 Task: Create a sub task Release to Production / Go Live for the task  Add support for video conferencing to the web application in the project TrackForge , assign it to team member softage.8@softage.net and update the status of the sub task to  Completed , set the priority of the sub task to High.
Action: Mouse moved to (92, 473)
Screenshot: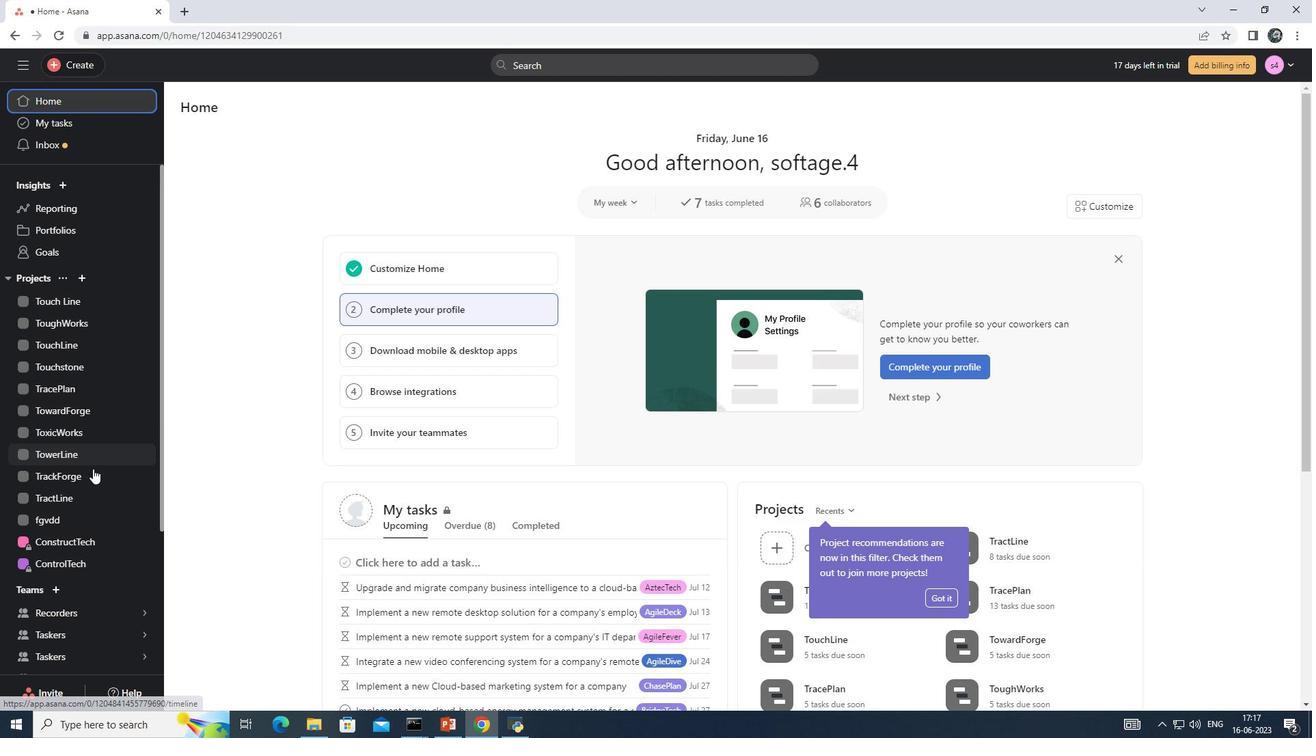 
Action: Mouse pressed left at (92, 473)
Screenshot: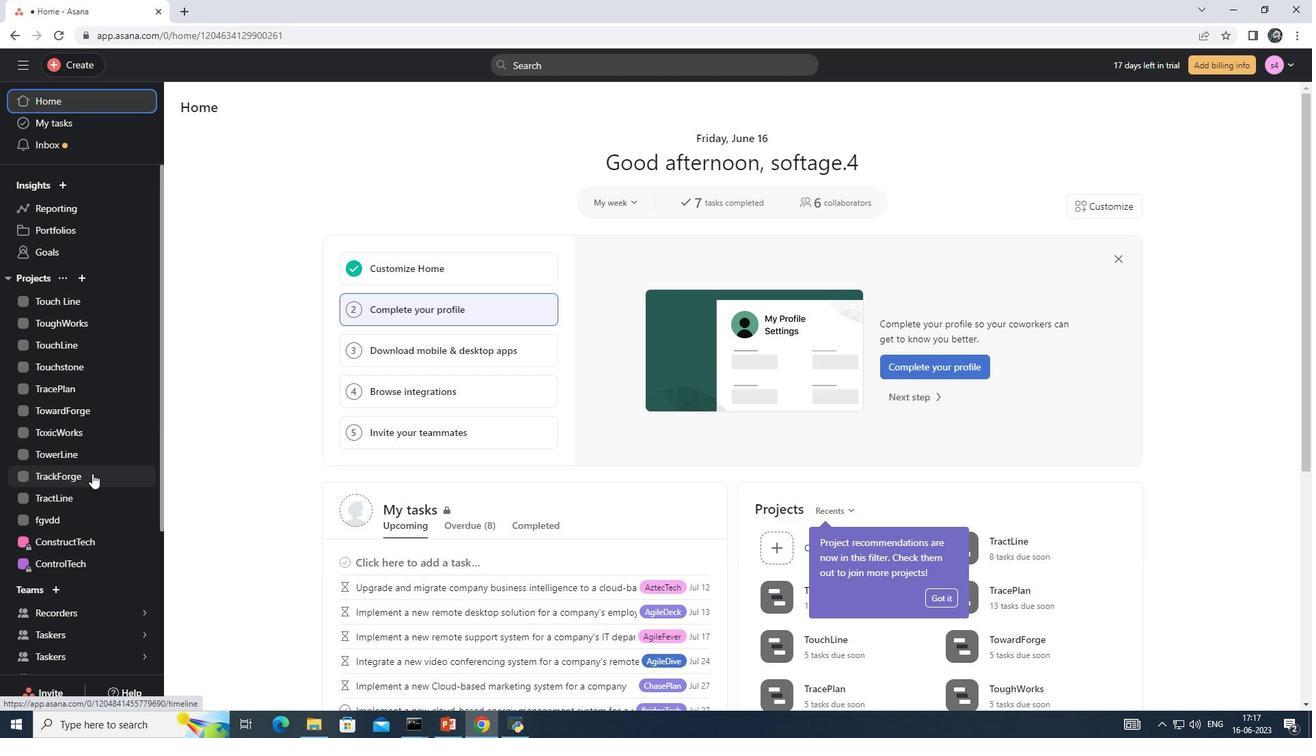 
Action: Mouse moved to (566, 299)
Screenshot: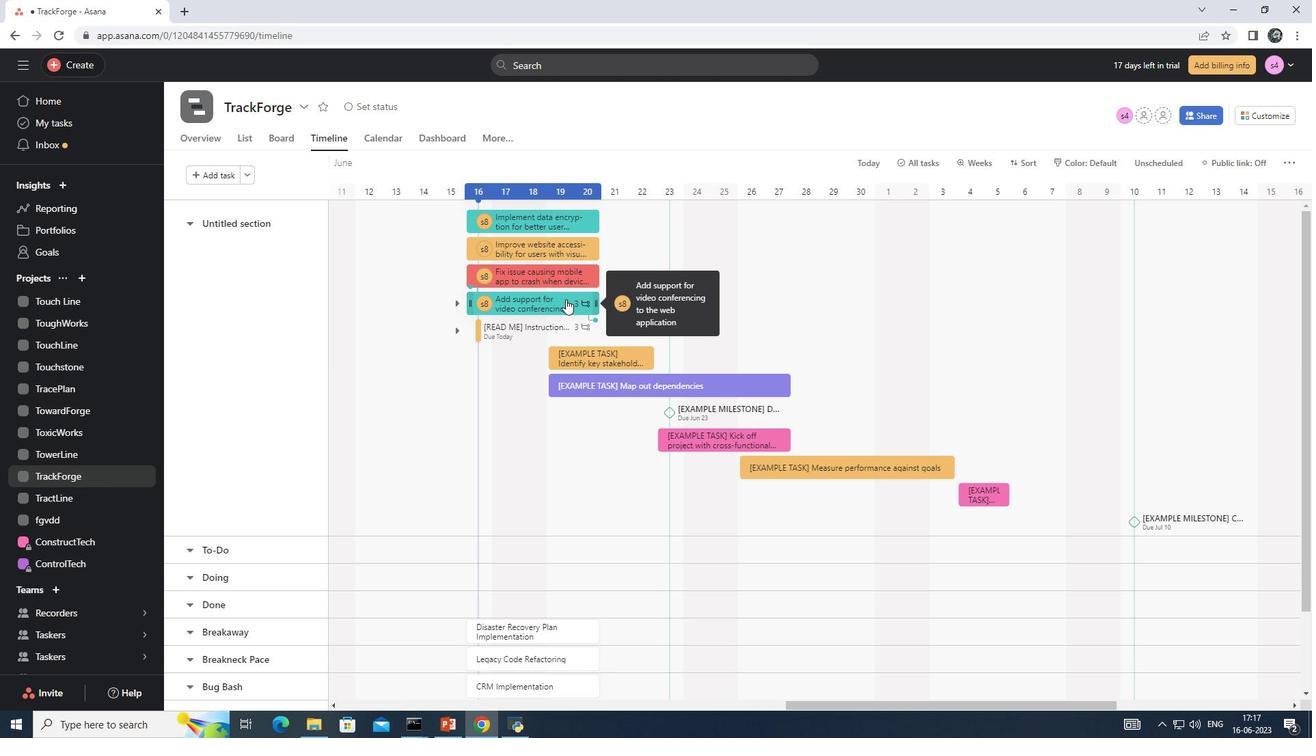 
Action: Mouse pressed left at (566, 299)
Screenshot: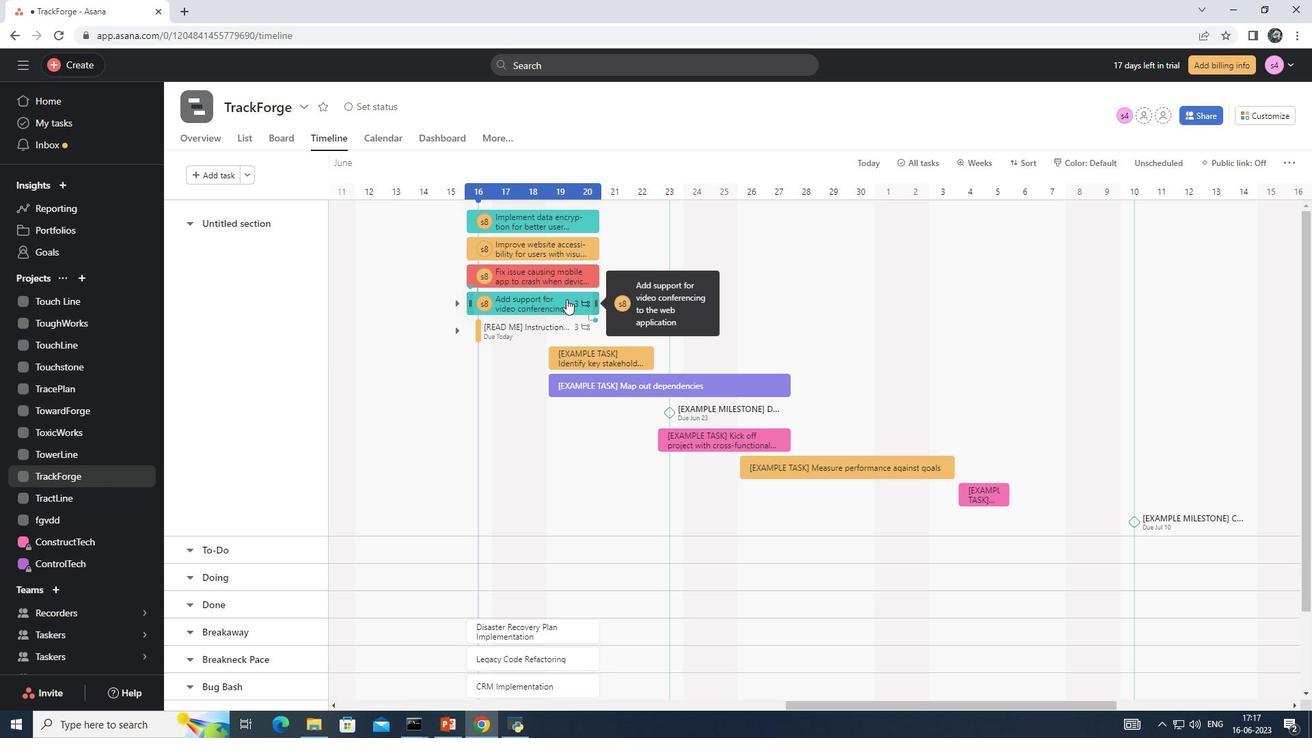 
Action: Mouse moved to (1058, 453)
Screenshot: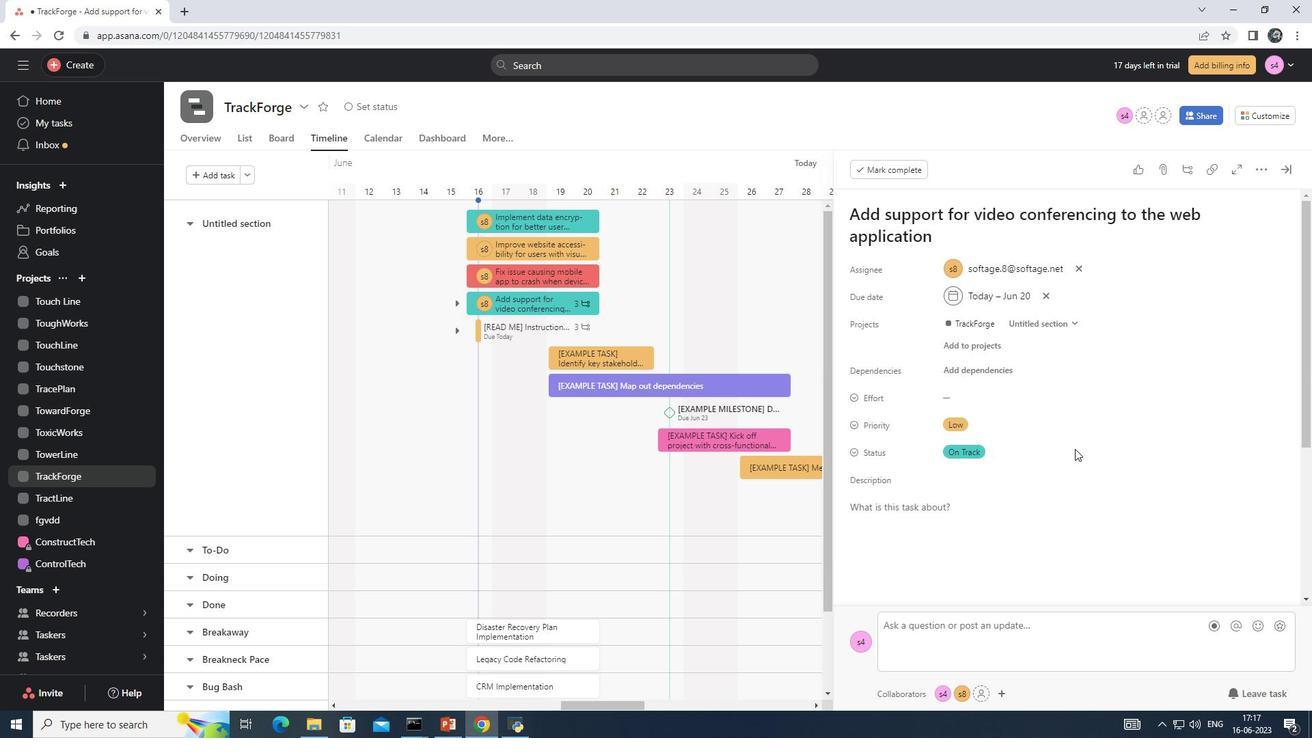 
Action: Mouse scrolled (1059, 451) with delta (0, 0)
Screenshot: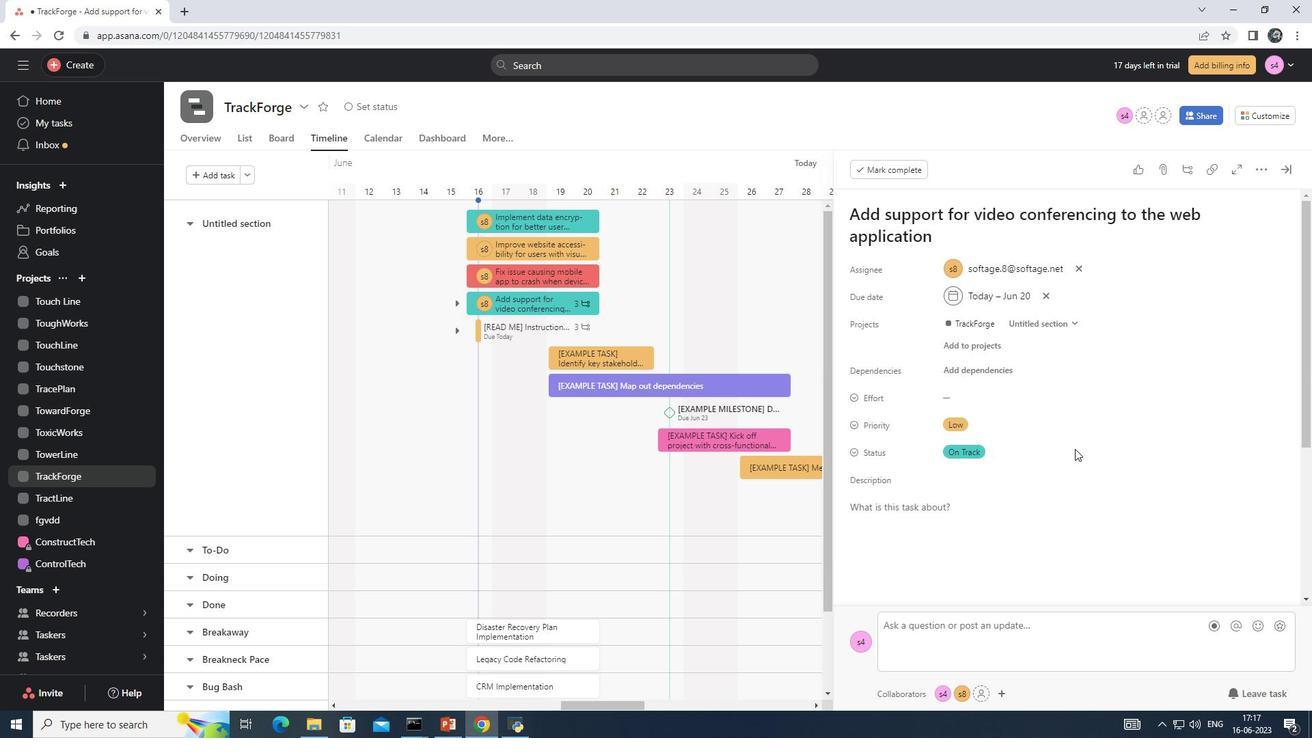 
Action: Mouse moved to (1053, 456)
Screenshot: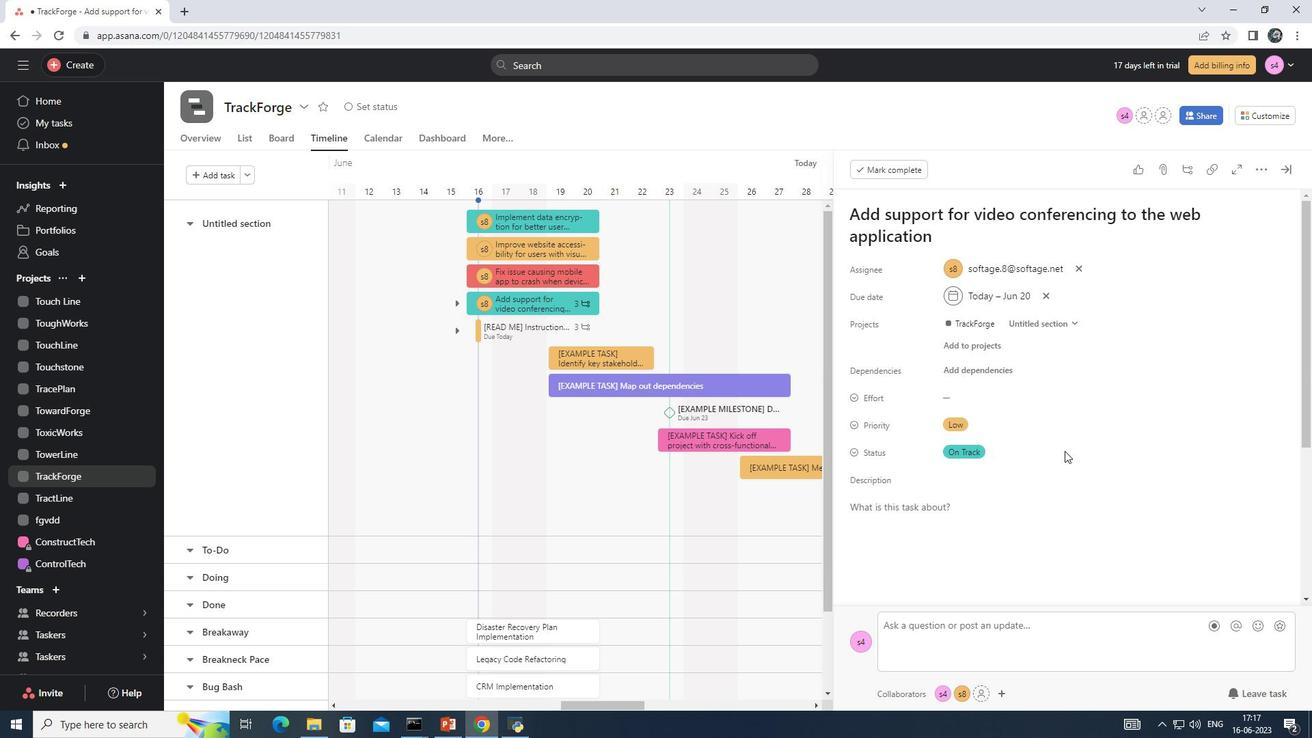 
Action: Mouse scrolled (1055, 453) with delta (0, 0)
Screenshot: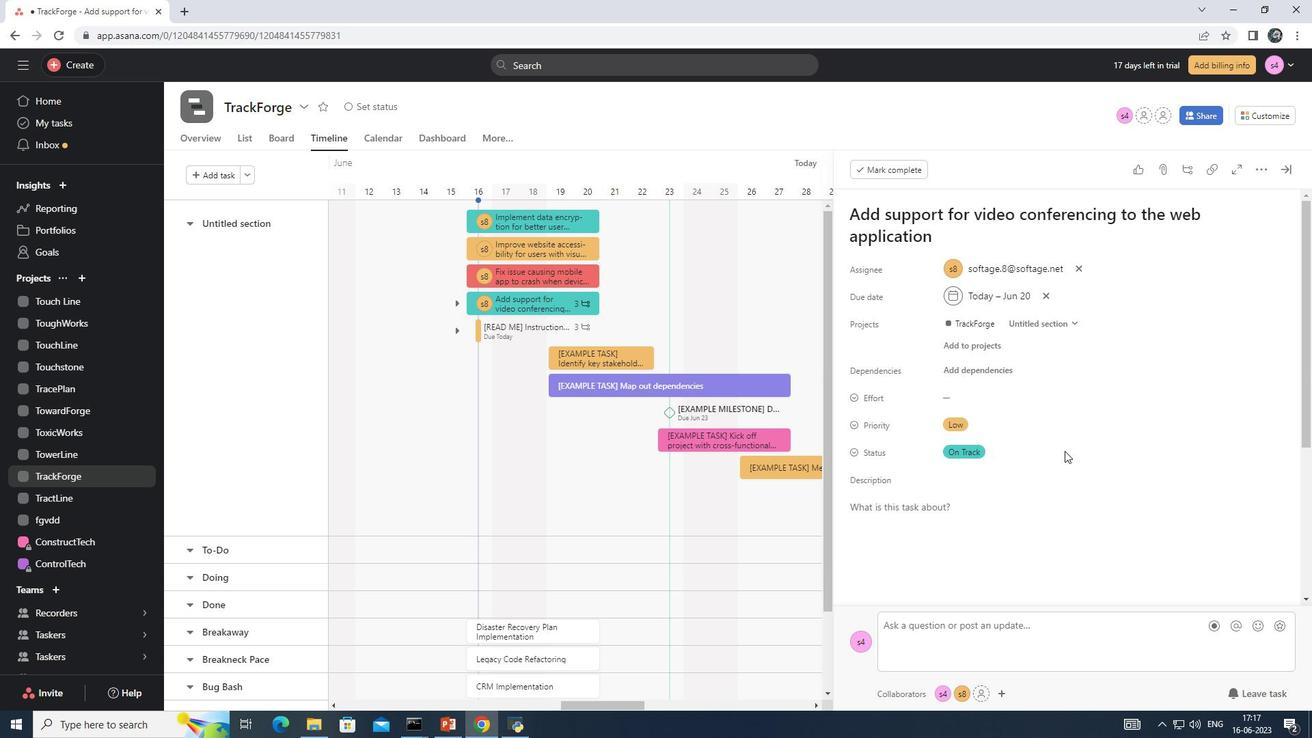 
Action: Mouse moved to (1042, 459)
Screenshot: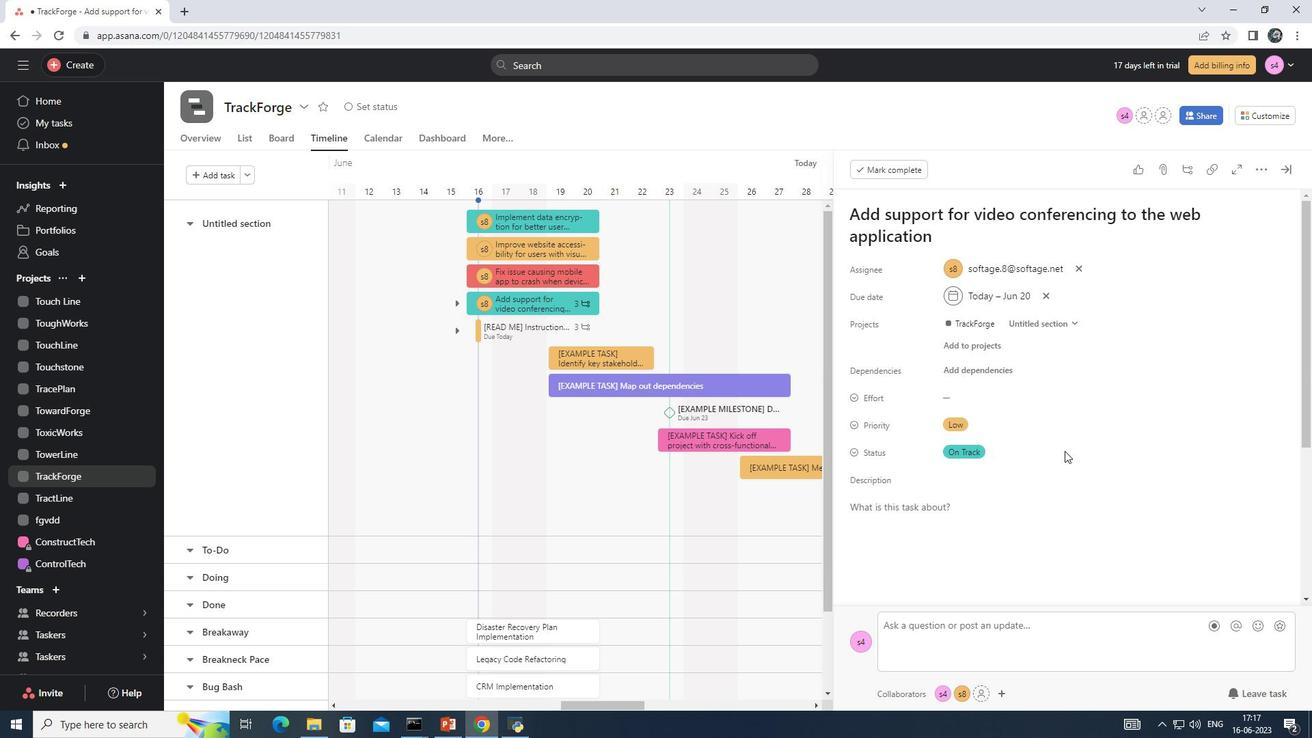 
Action: Mouse scrolled (1046, 457) with delta (0, 0)
Screenshot: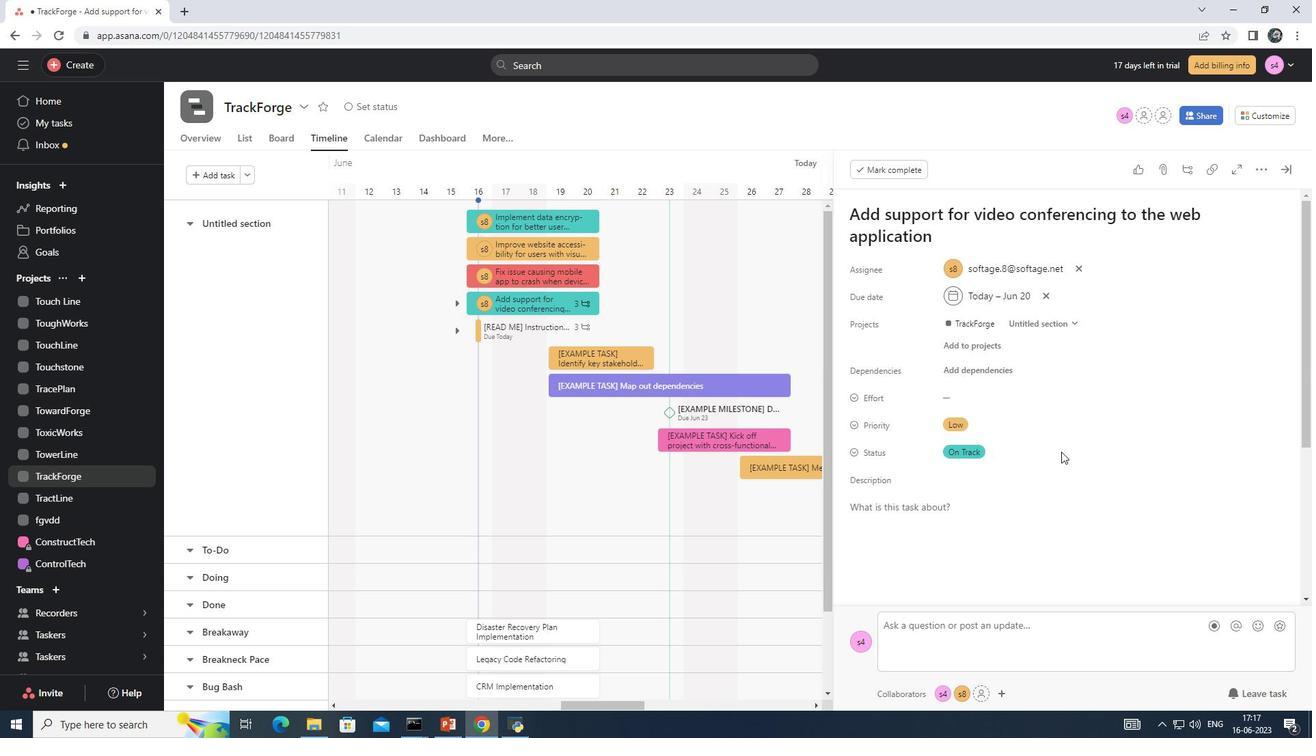 
Action: Mouse moved to (1037, 460)
Screenshot: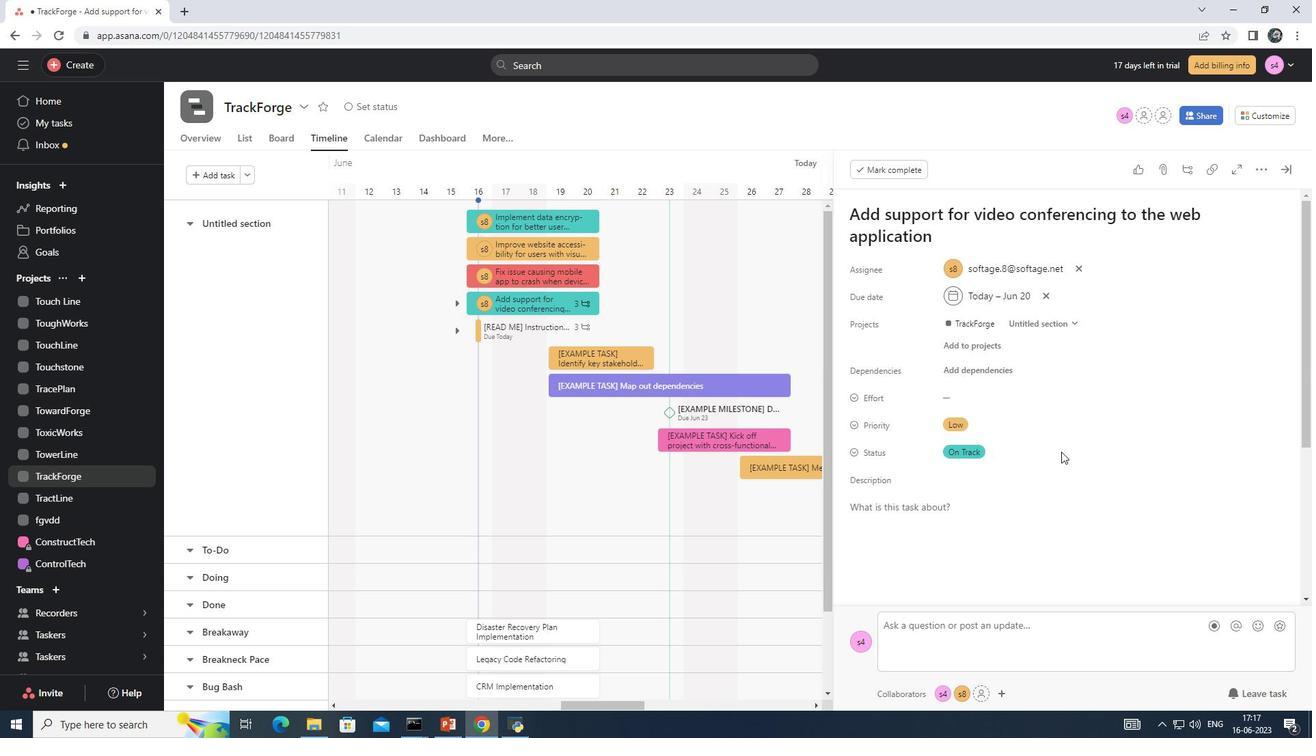 
Action: Mouse scrolled (1040, 458) with delta (0, 0)
Screenshot: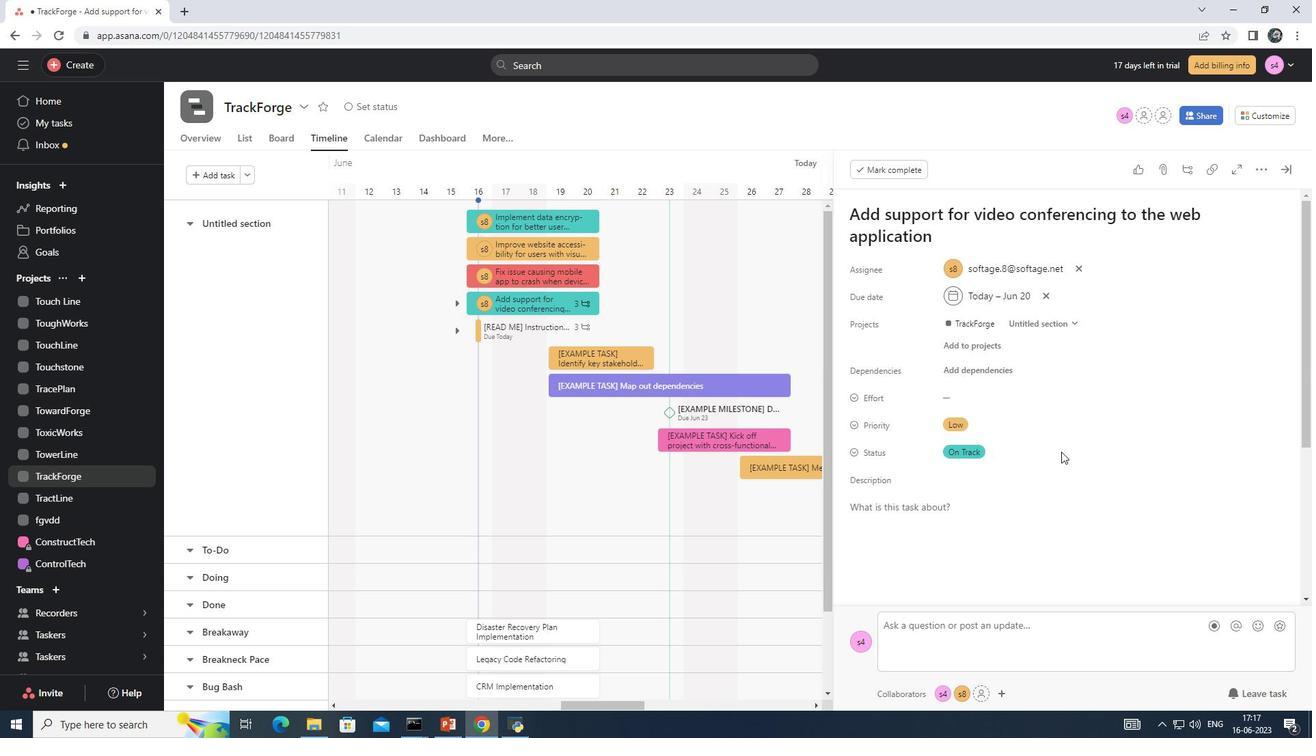 
Action: Mouse moved to (1032, 461)
Screenshot: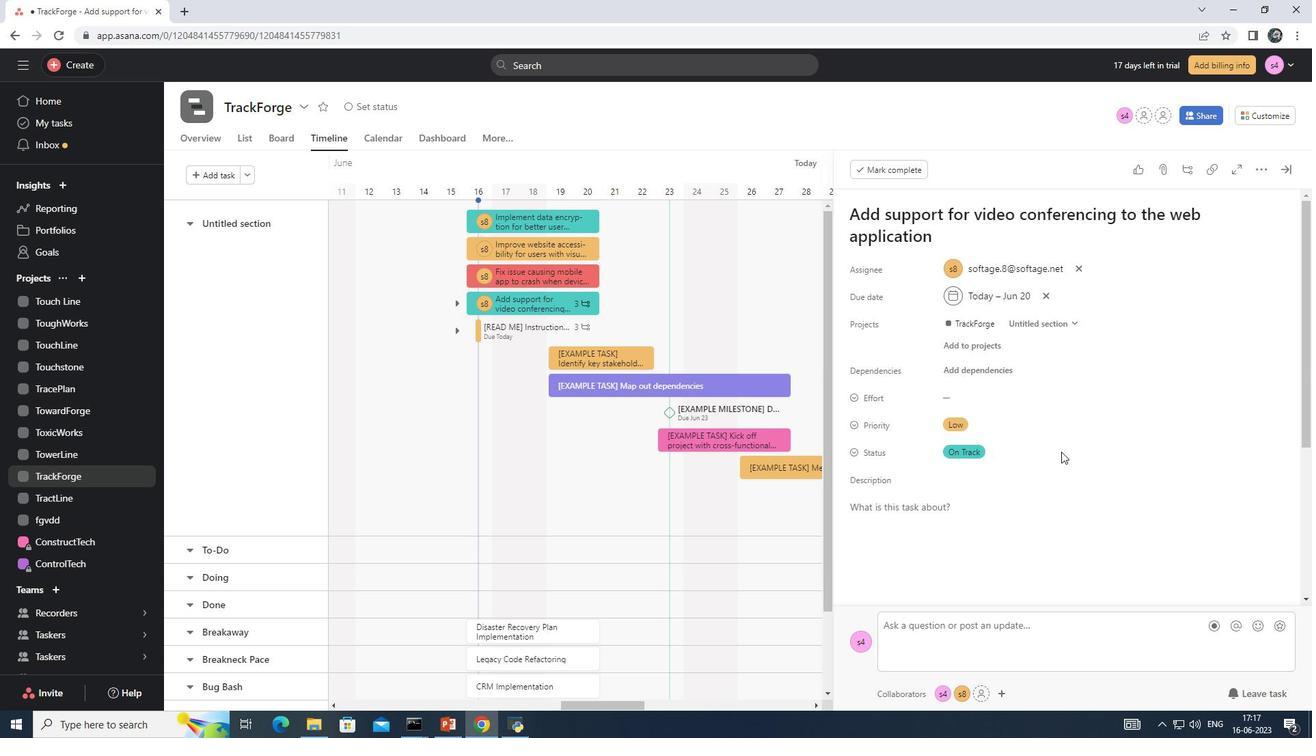 
Action: Mouse scrolled (1036, 459) with delta (0, 0)
Screenshot: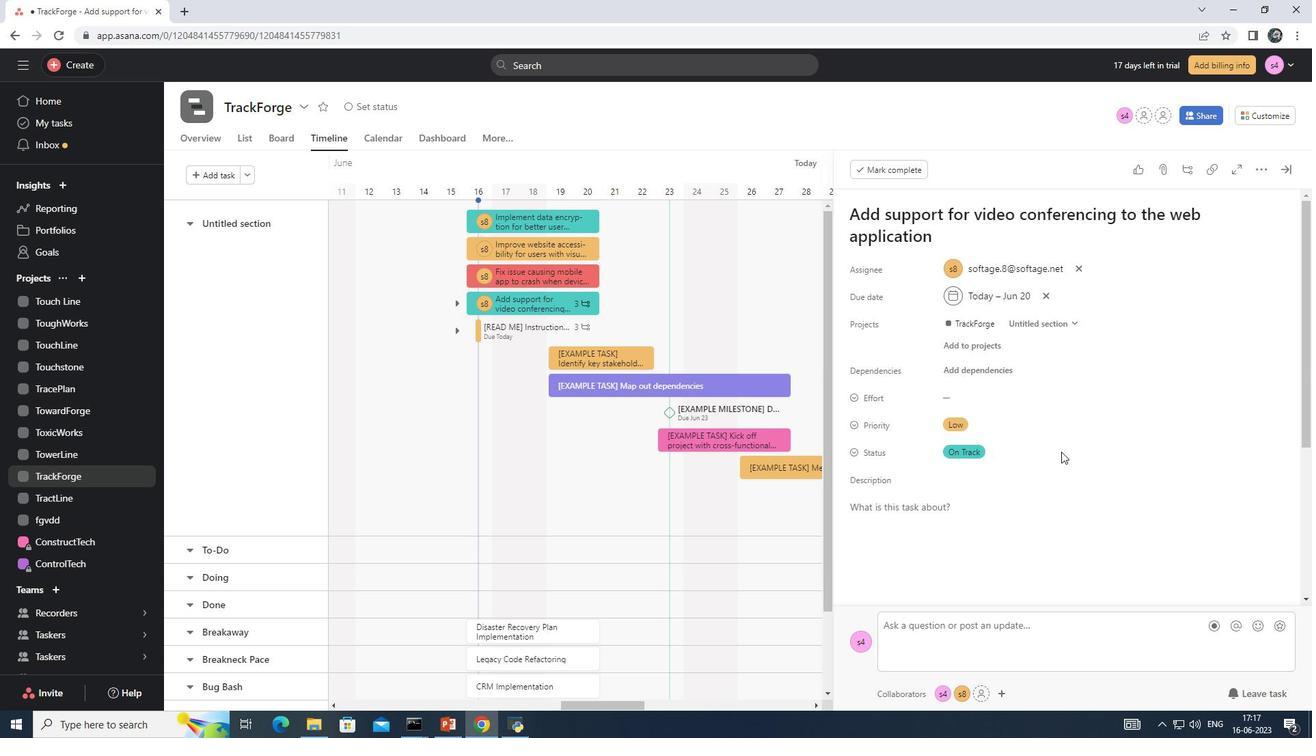 
Action: Mouse moved to (892, 498)
Screenshot: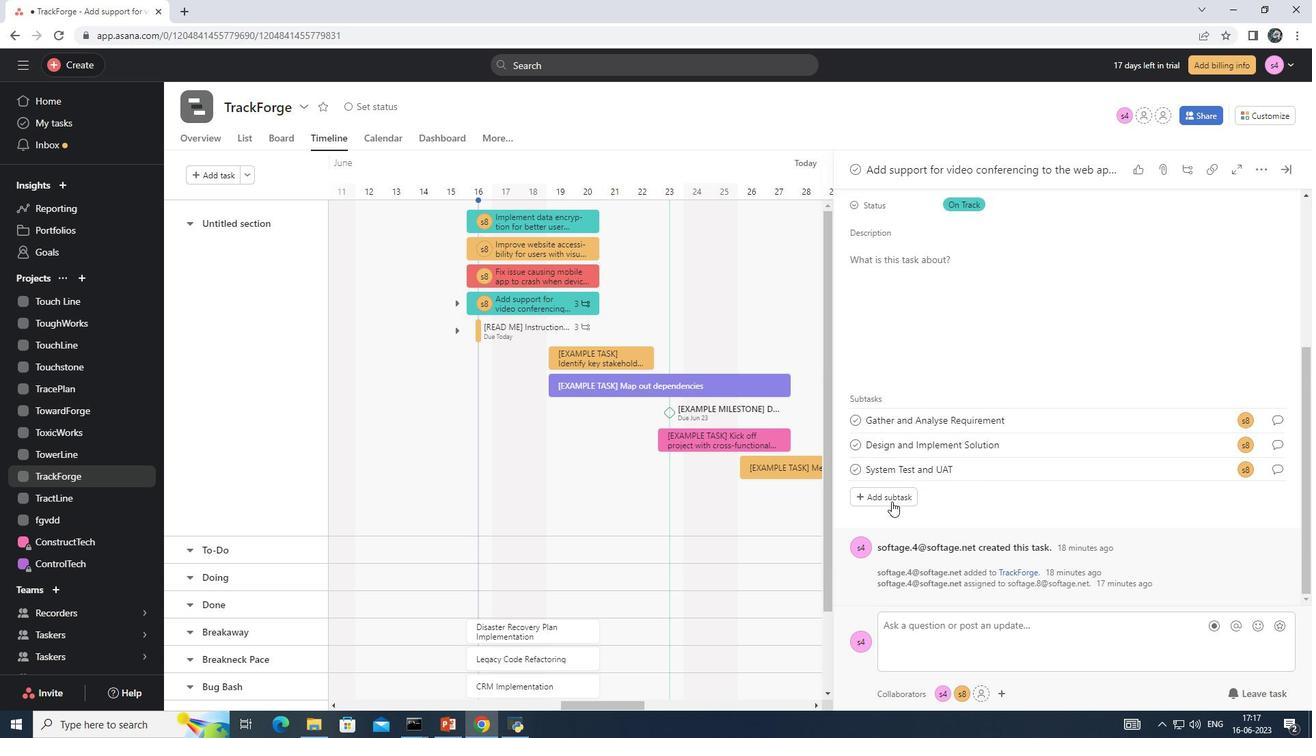 
Action: Mouse pressed left at (892, 498)
Screenshot: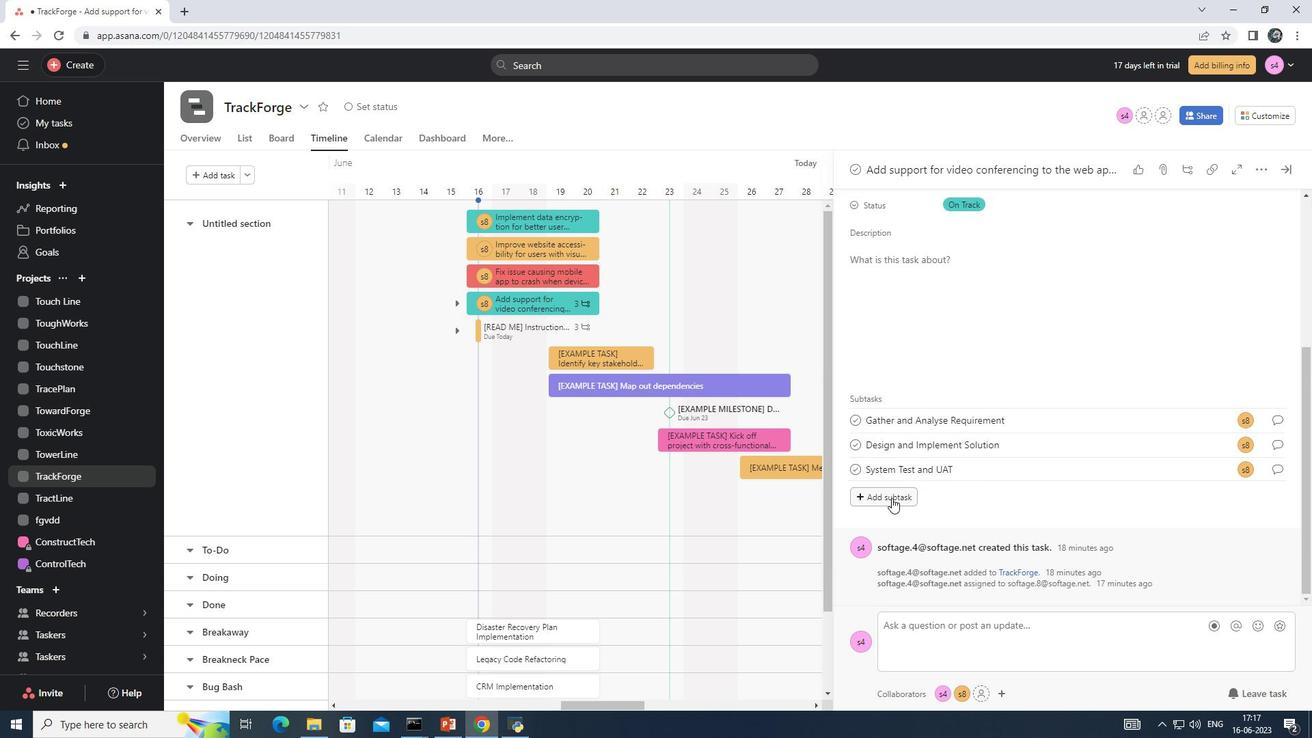 
Action: Mouse moved to (888, 468)
Screenshot: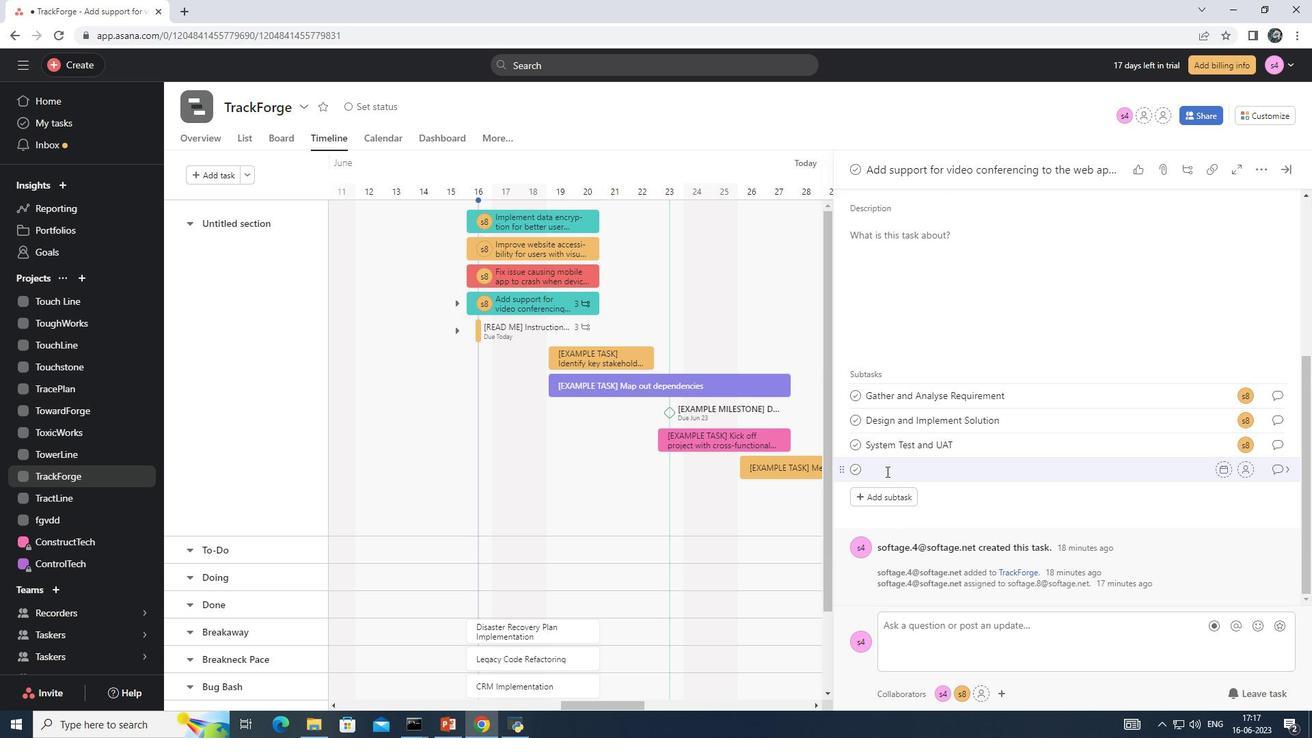 
Action: Key pressed <Key.shift>Release<Key.space>to<Key.space><Key.shift>Production<Key.space>/<Key.space><Key.shift><Key.shift>Go<Key.space><Key.shift><Key.shift><Key.shift><Key.shift><Key.shift>Live
Screenshot: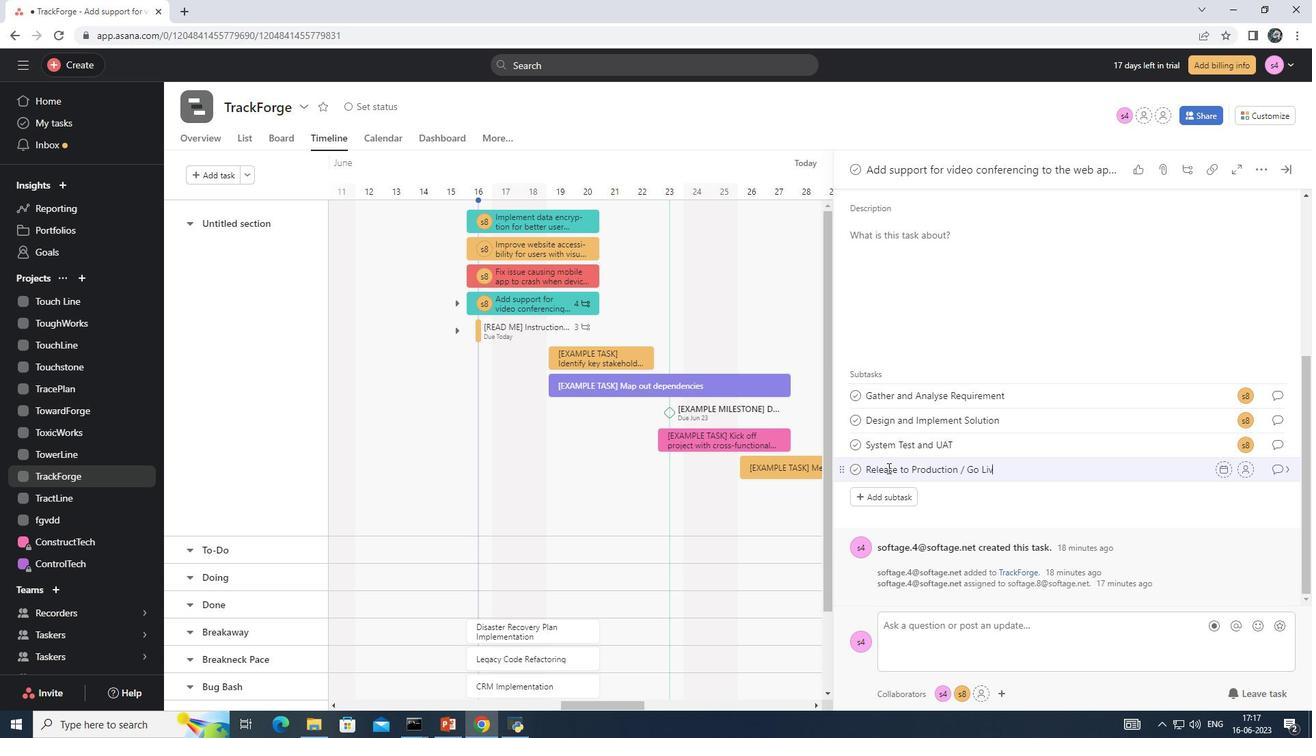 
Action: Mouse moved to (1252, 467)
Screenshot: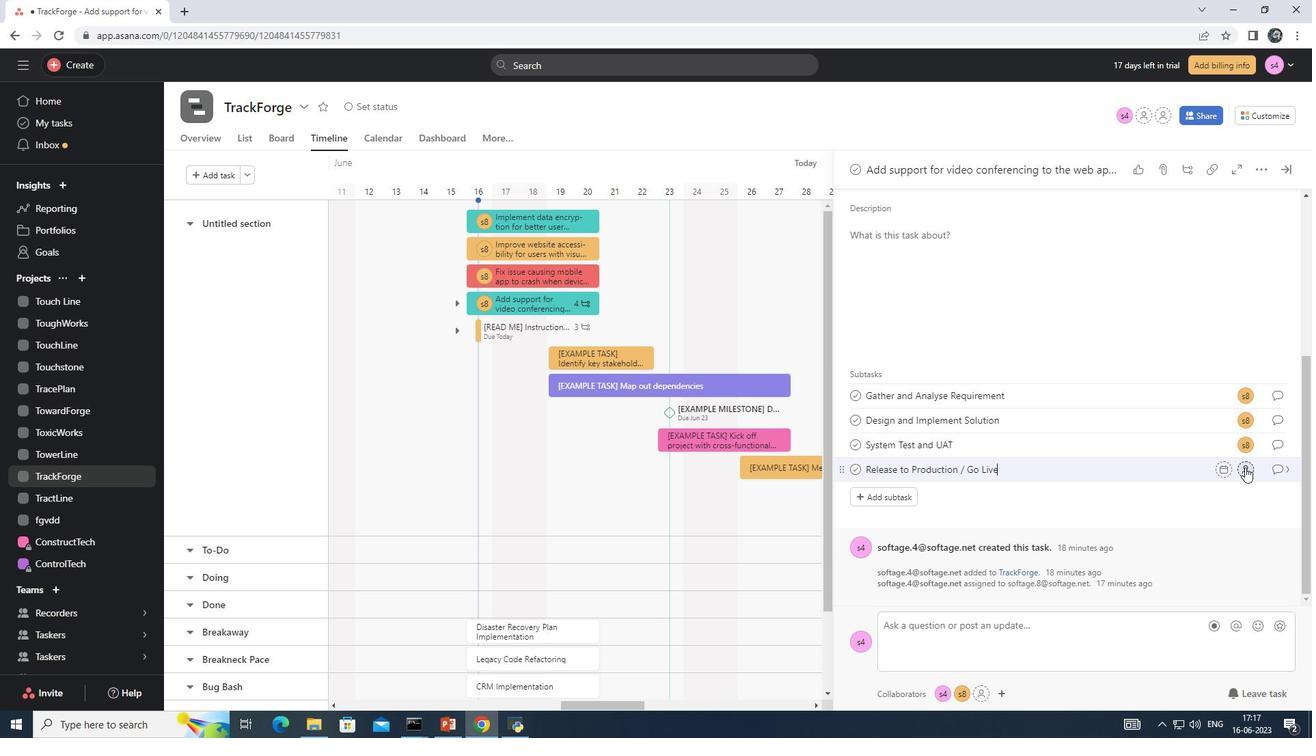 
Action: Mouse pressed left at (1252, 467)
Screenshot: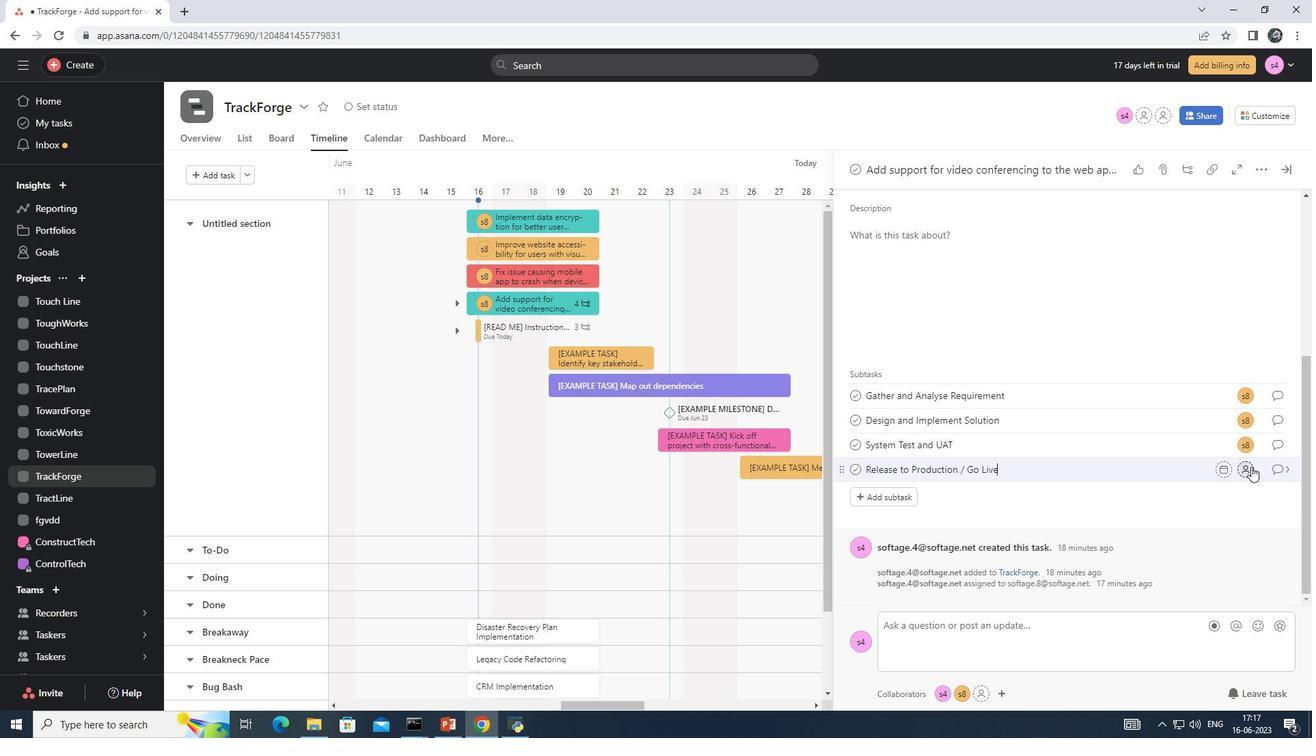 
Action: Mouse moved to (1247, 462)
Screenshot: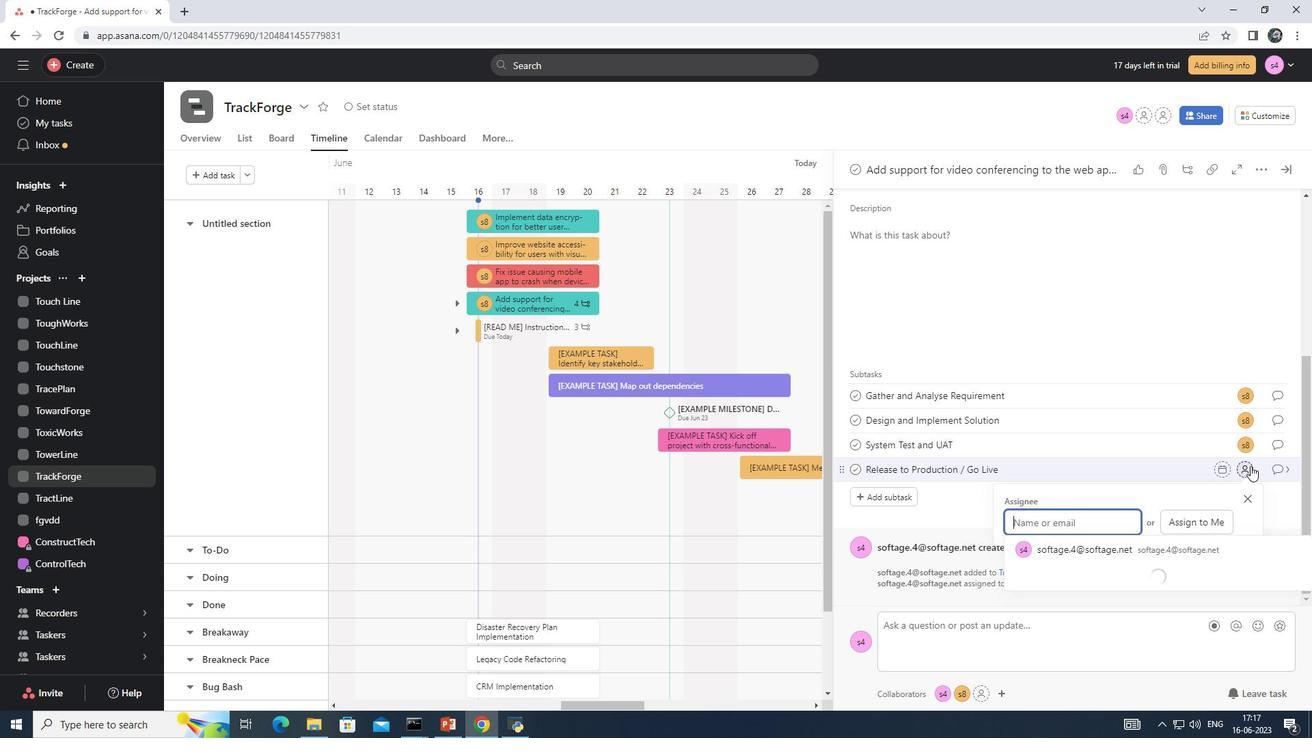 
Action: Key pressed softage.8<Key.shift>@softage.net<Key.enter>
Screenshot: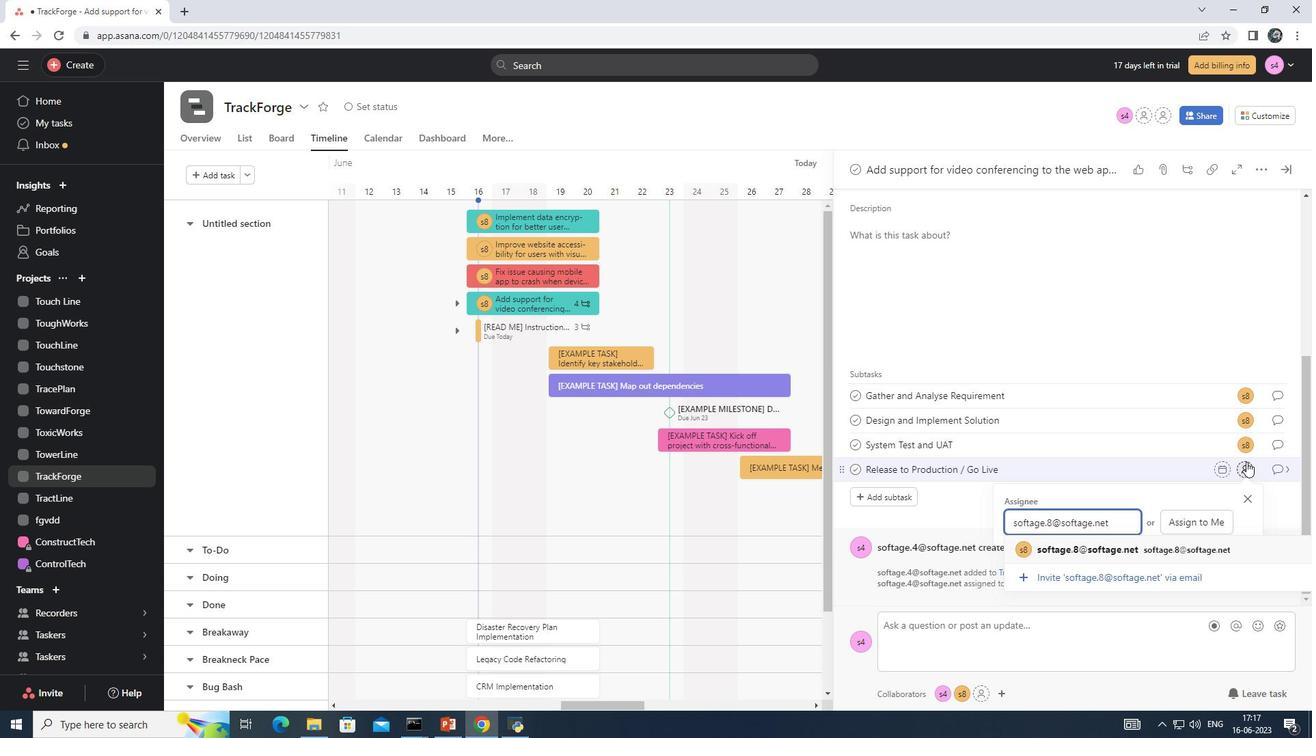 
Action: Mouse moved to (1286, 469)
Screenshot: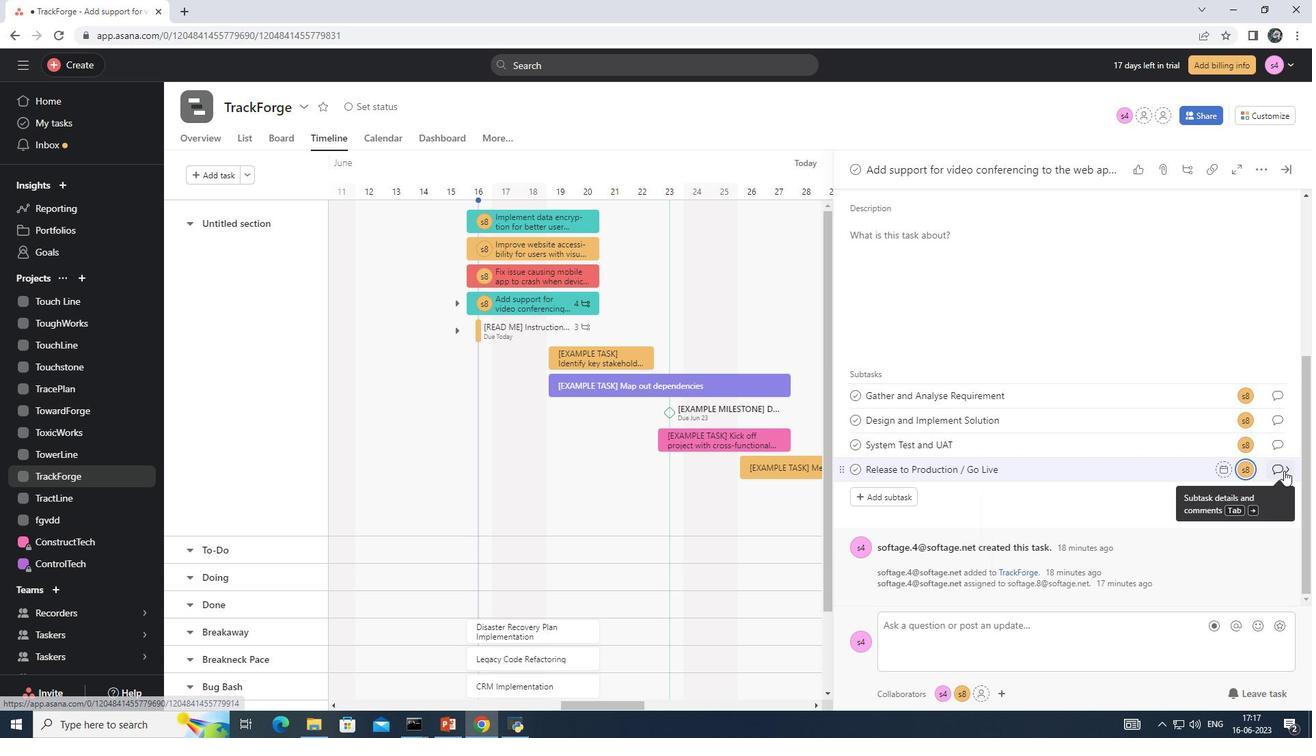 
Action: Mouse pressed left at (1286, 469)
Screenshot: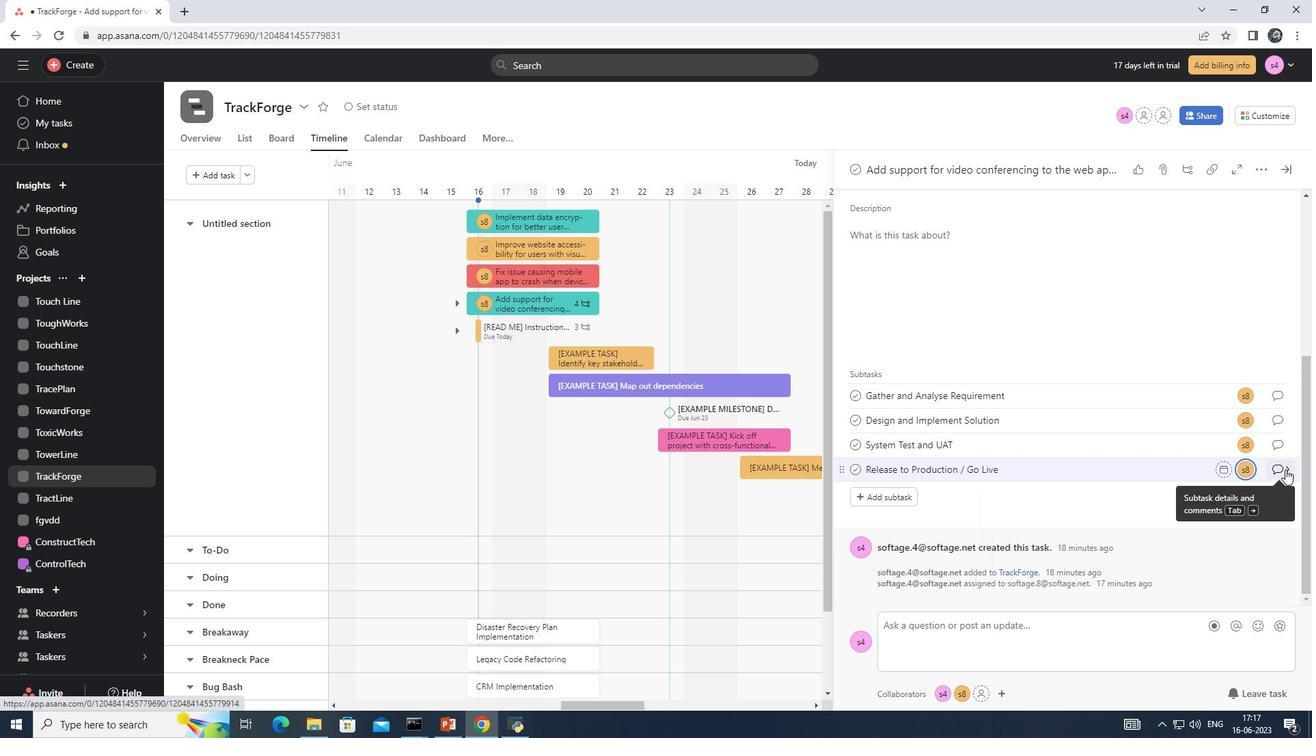 
Action: Mouse moved to (886, 363)
Screenshot: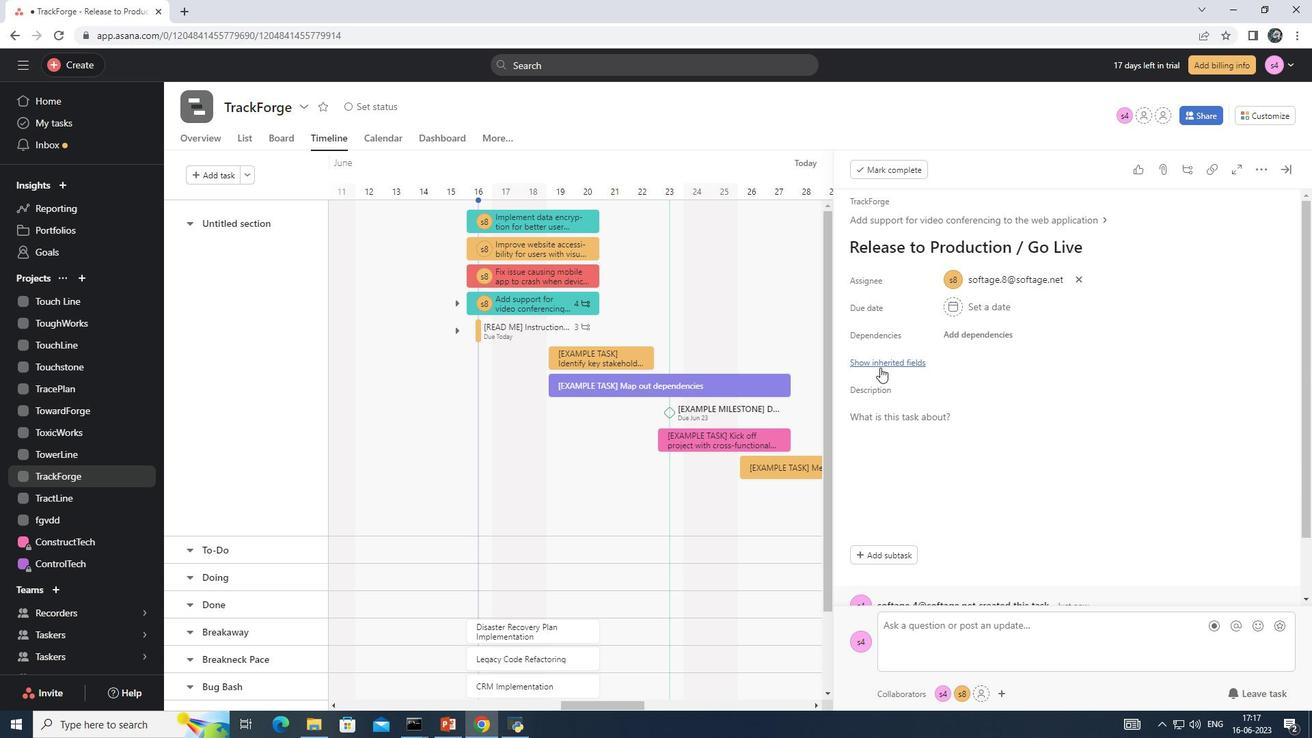 
Action: Mouse pressed left at (886, 363)
Screenshot: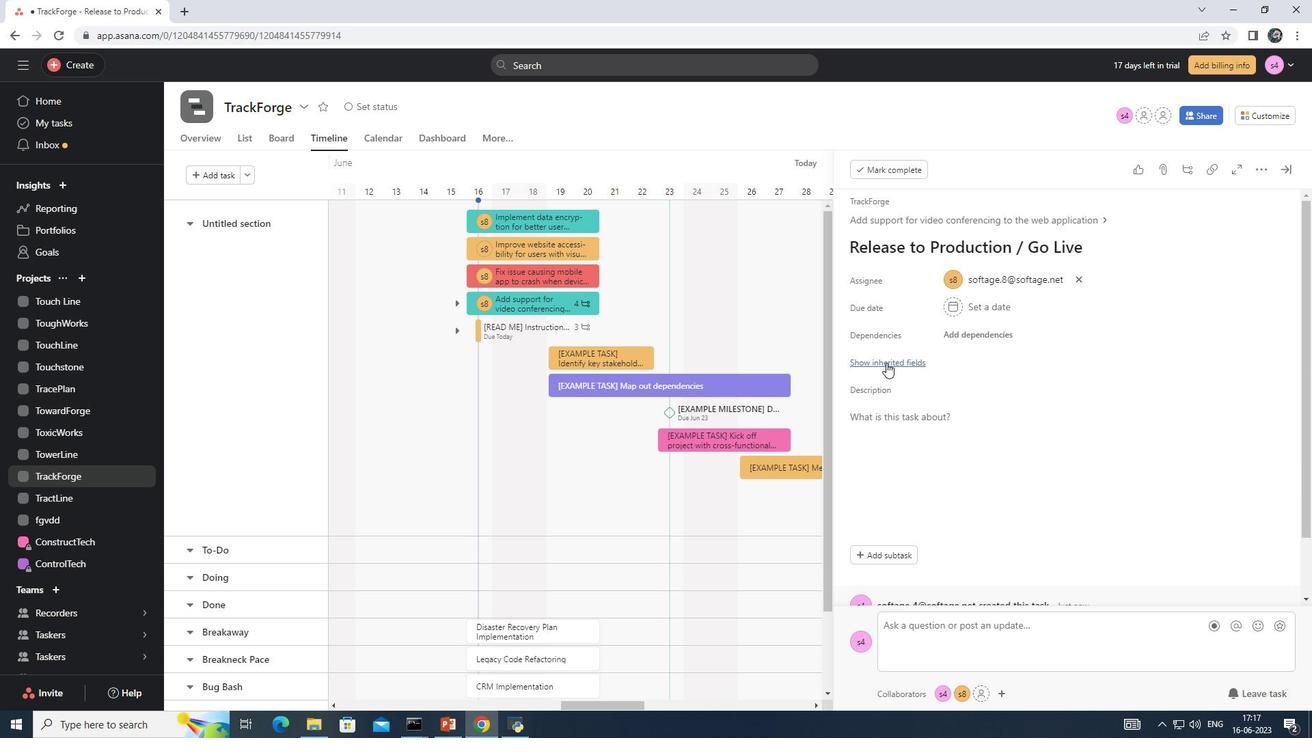 
Action: Mouse moved to (955, 445)
Screenshot: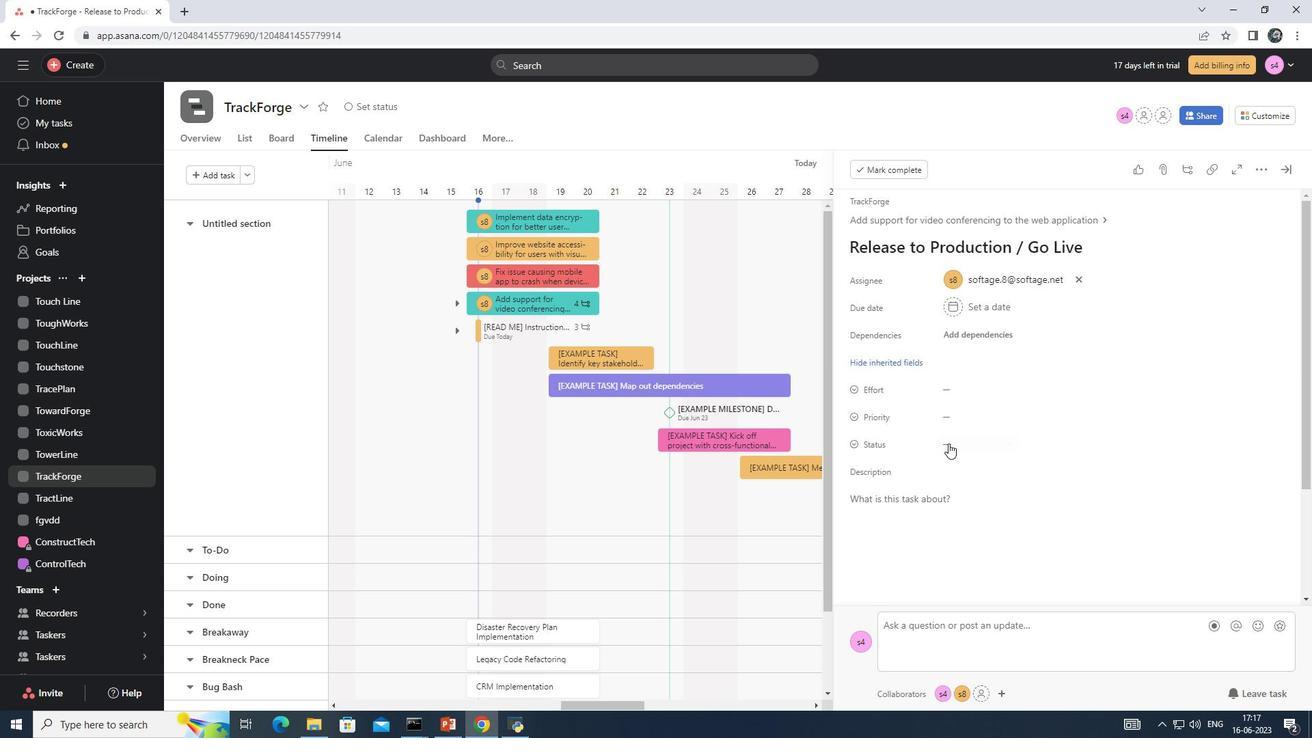 
Action: Mouse pressed left at (955, 445)
Screenshot: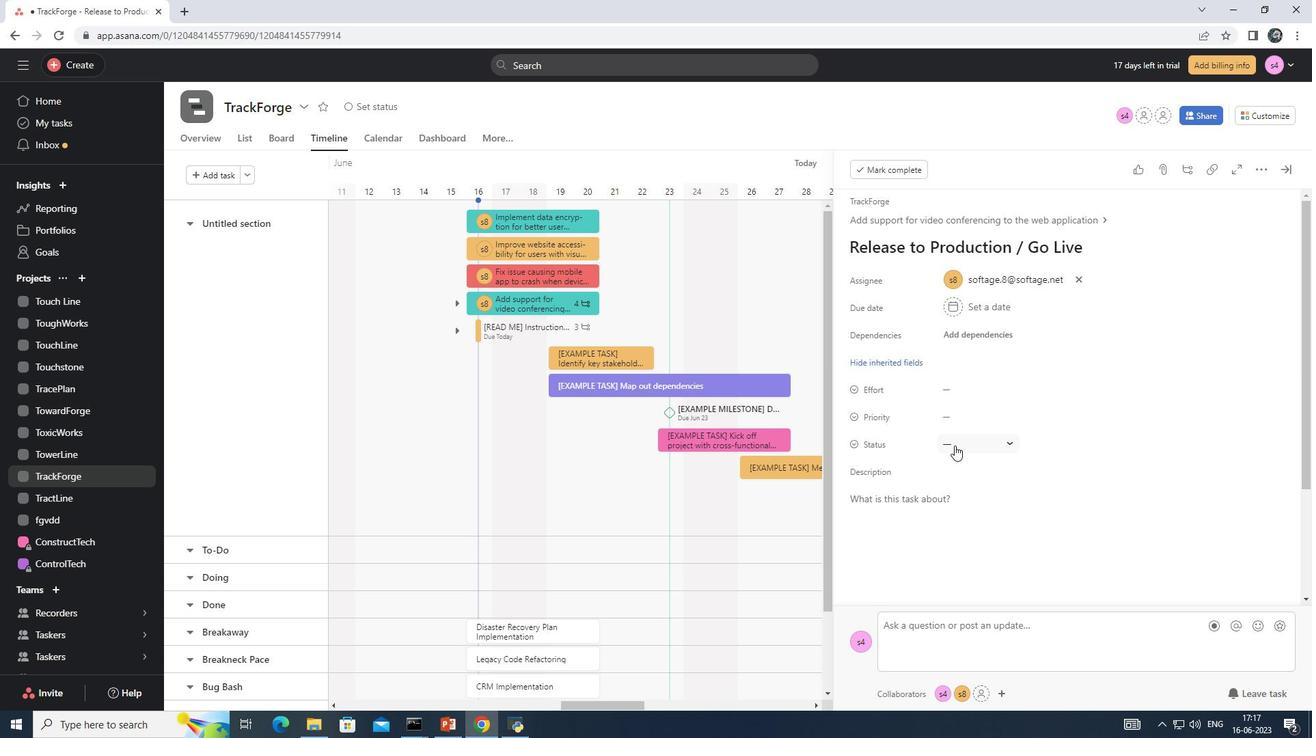 
Action: Mouse moved to (1003, 565)
Screenshot: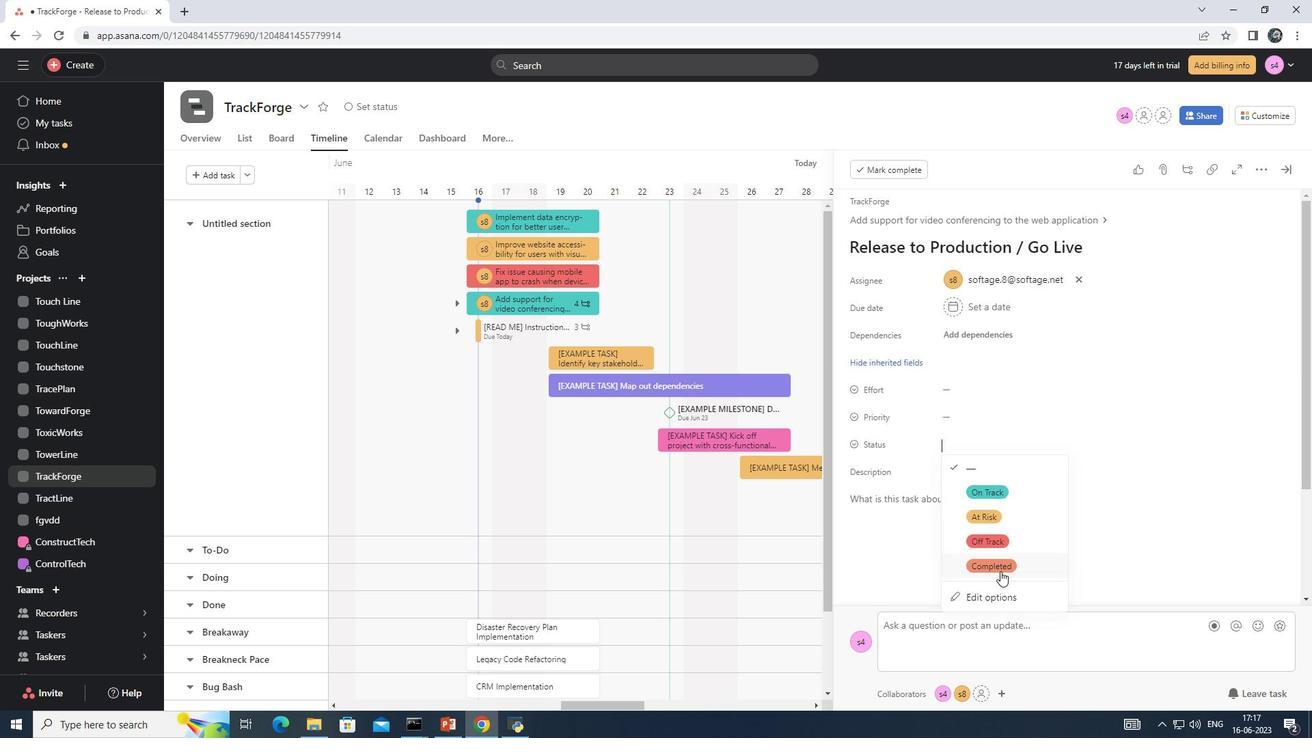 
Action: Mouse pressed left at (1003, 565)
Screenshot: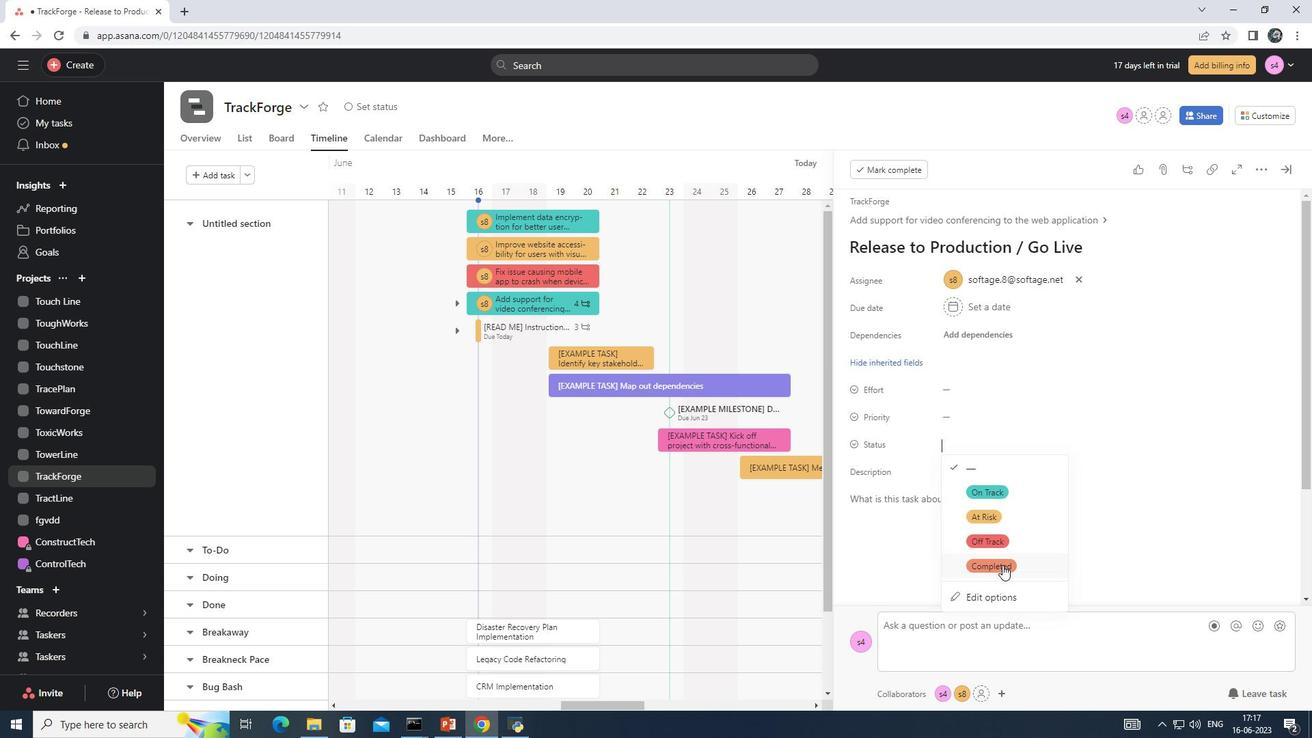 
Action: Mouse moved to (990, 416)
Screenshot: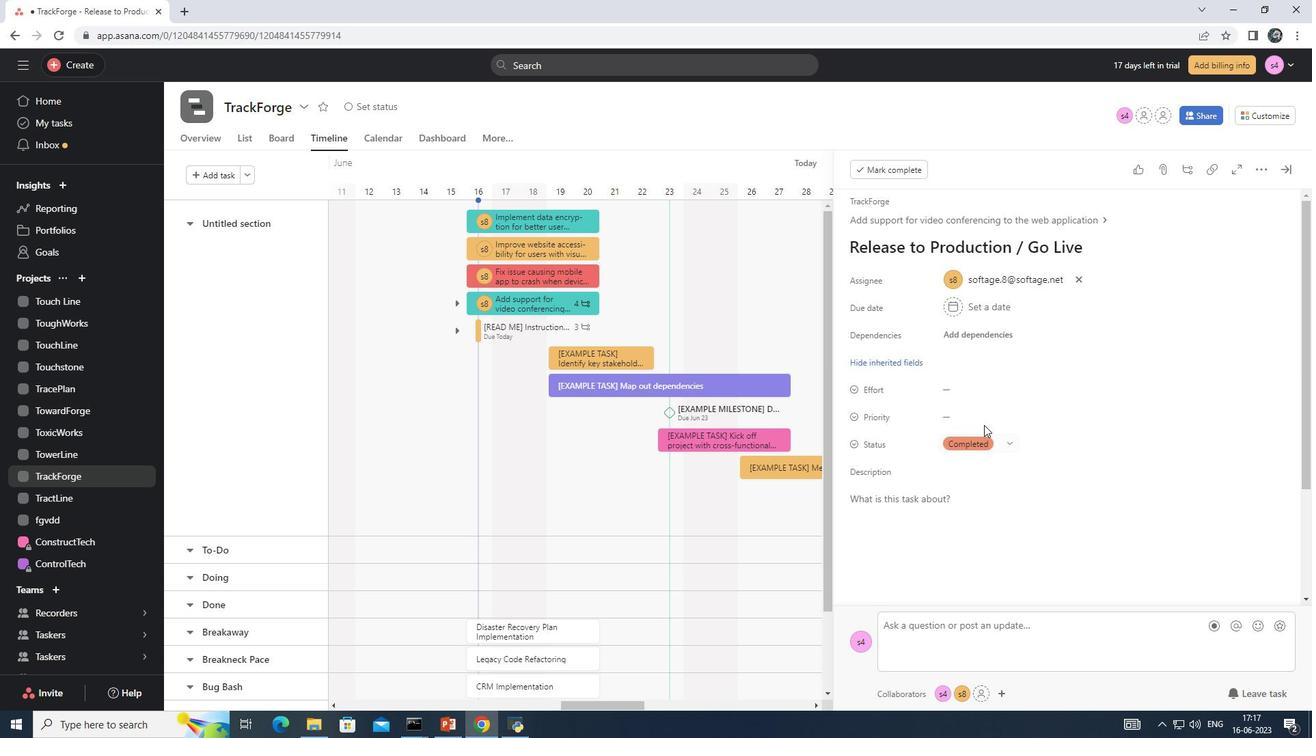 
Action: Mouse pressed left at (990, 416)
Screenshot: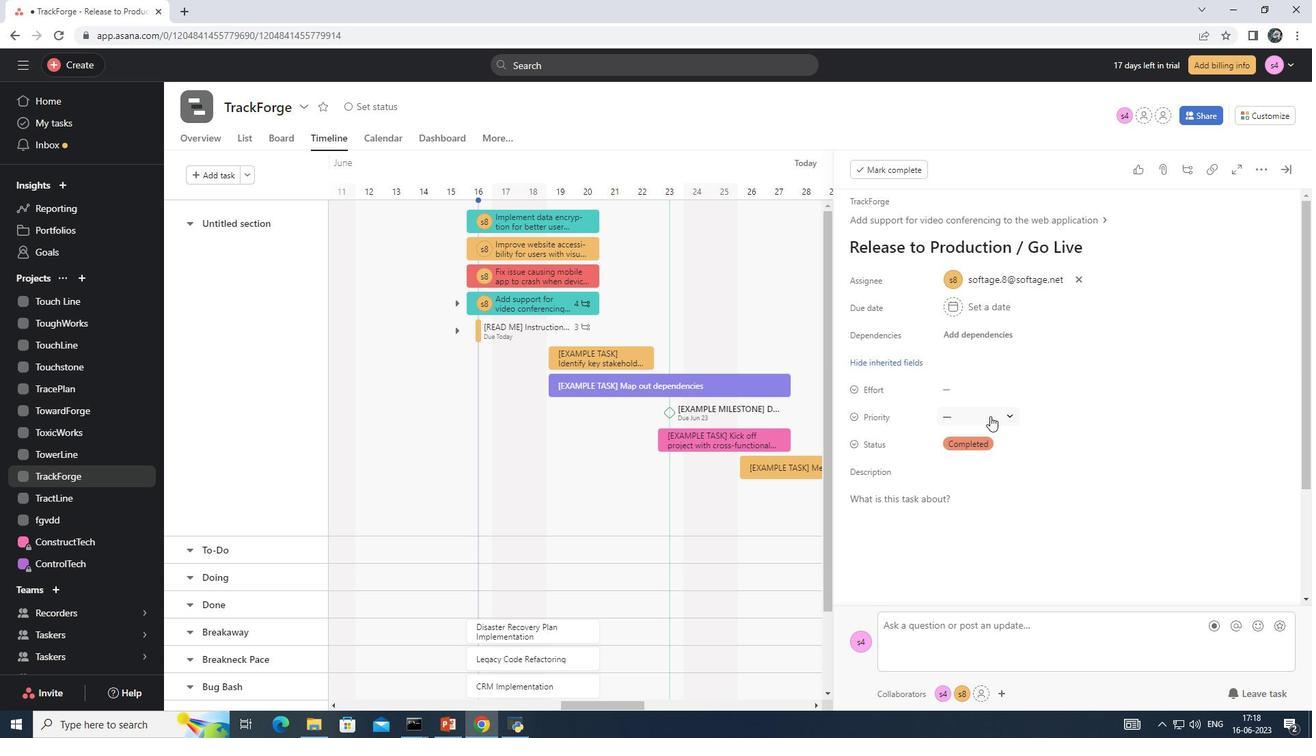 
Action: Mouse moved to (1019, 464)
Screenshot: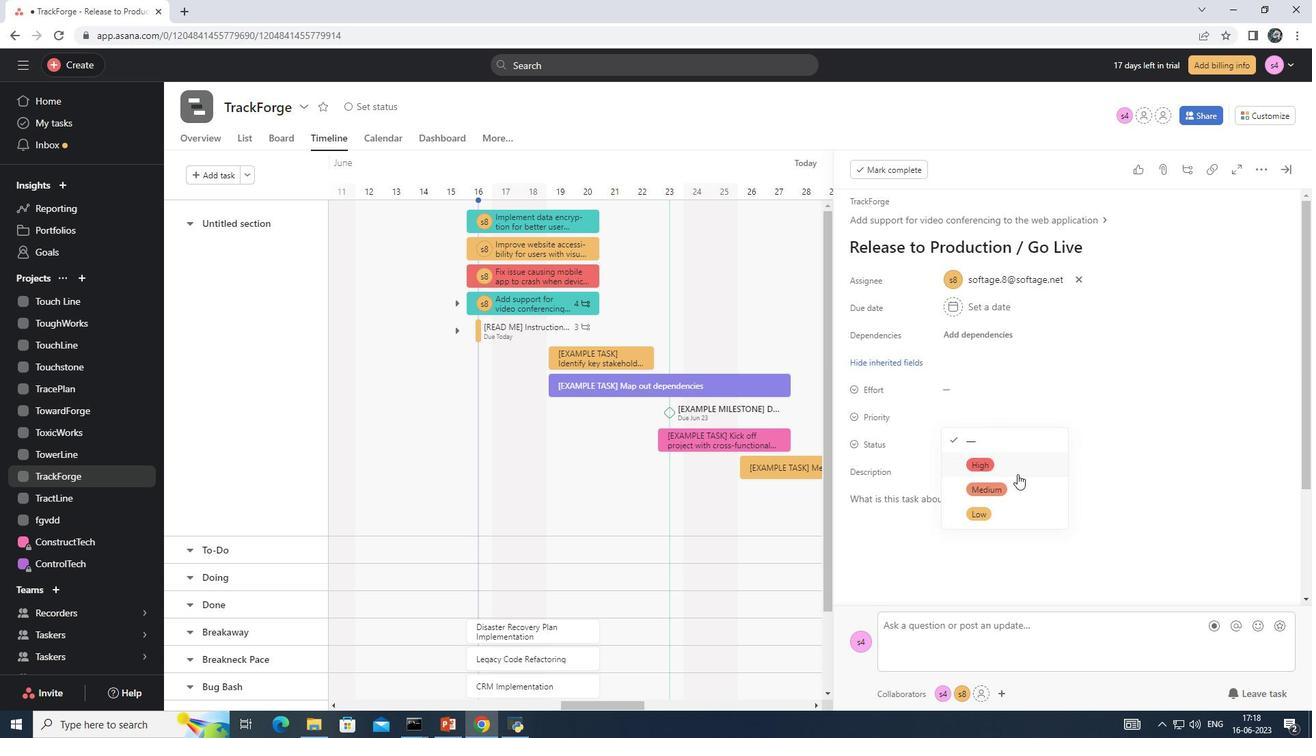 
Action: Mouse pressed left at (1019, 464)
Screenshot: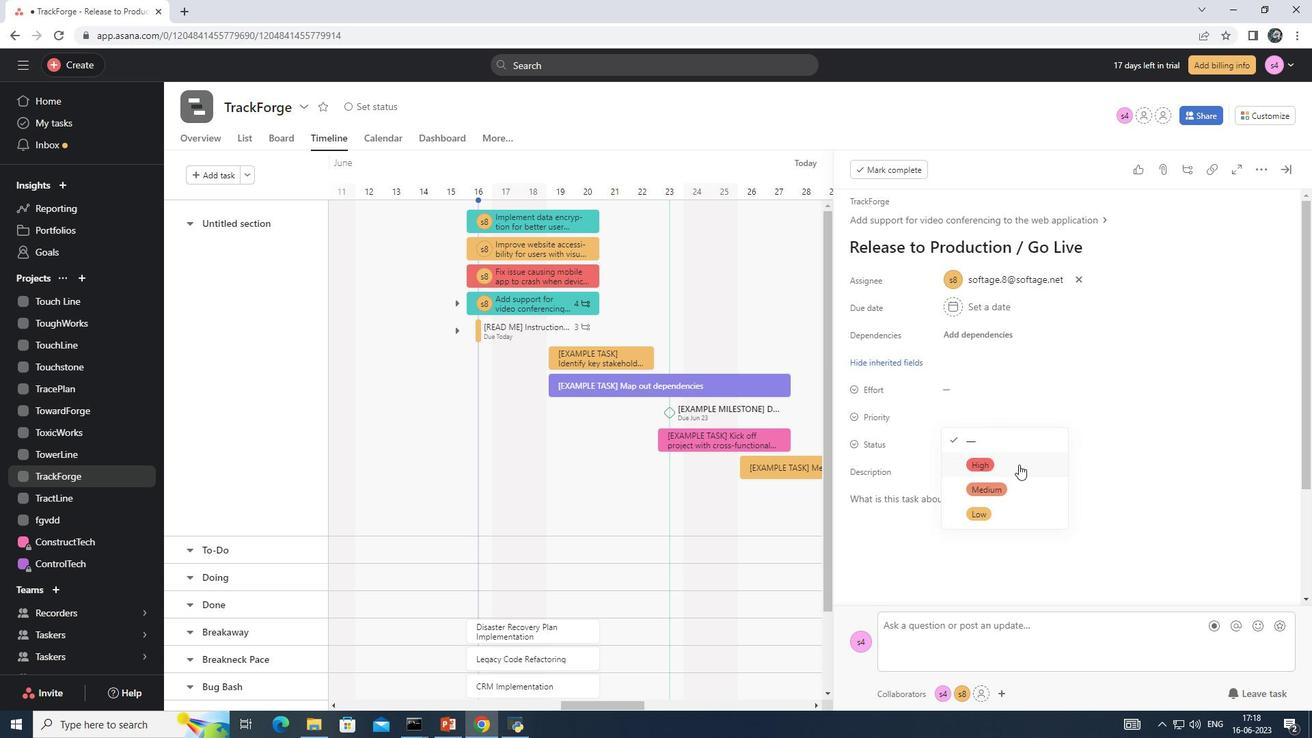 
